 Task: Create a section DevOps Drive and in the section, add a milestone Data Retention in the project ArchTech
Action: Mouse moved to (341, 474)
Screenshot: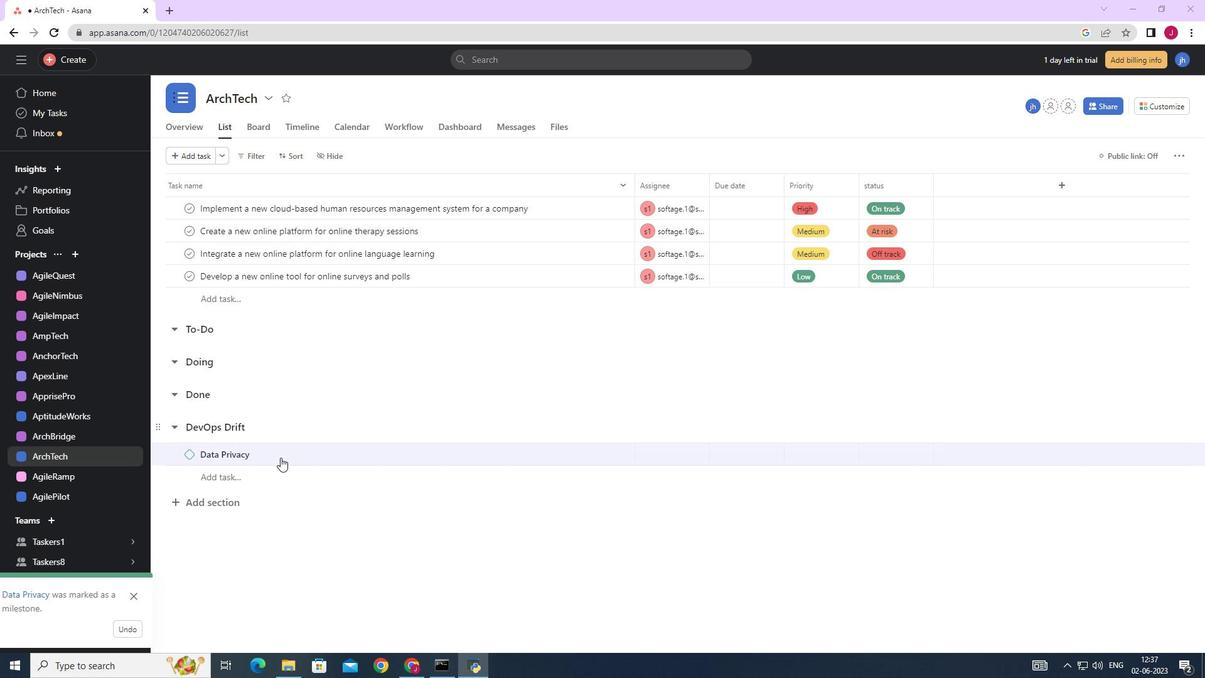 
Action: Mouse scrolled (341, 473) with delta (0, 0)
Screenshot: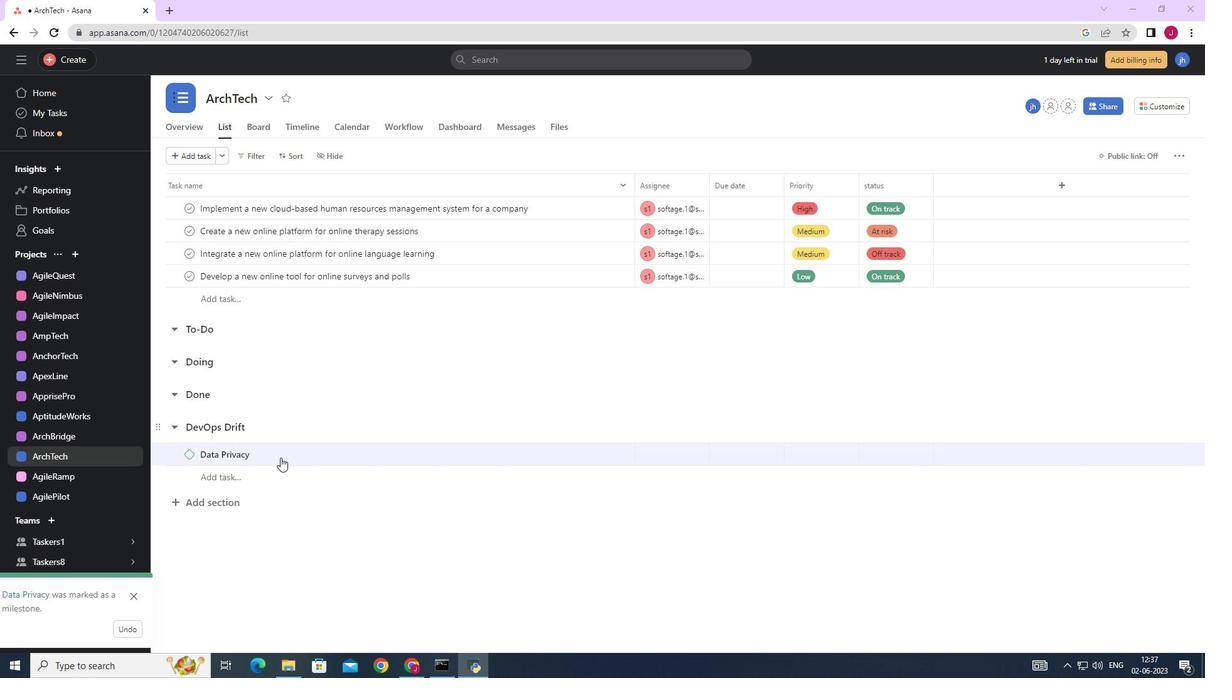 
Action: Mouse scrolled (341, 473) with delta (0, 0)
Screenshot: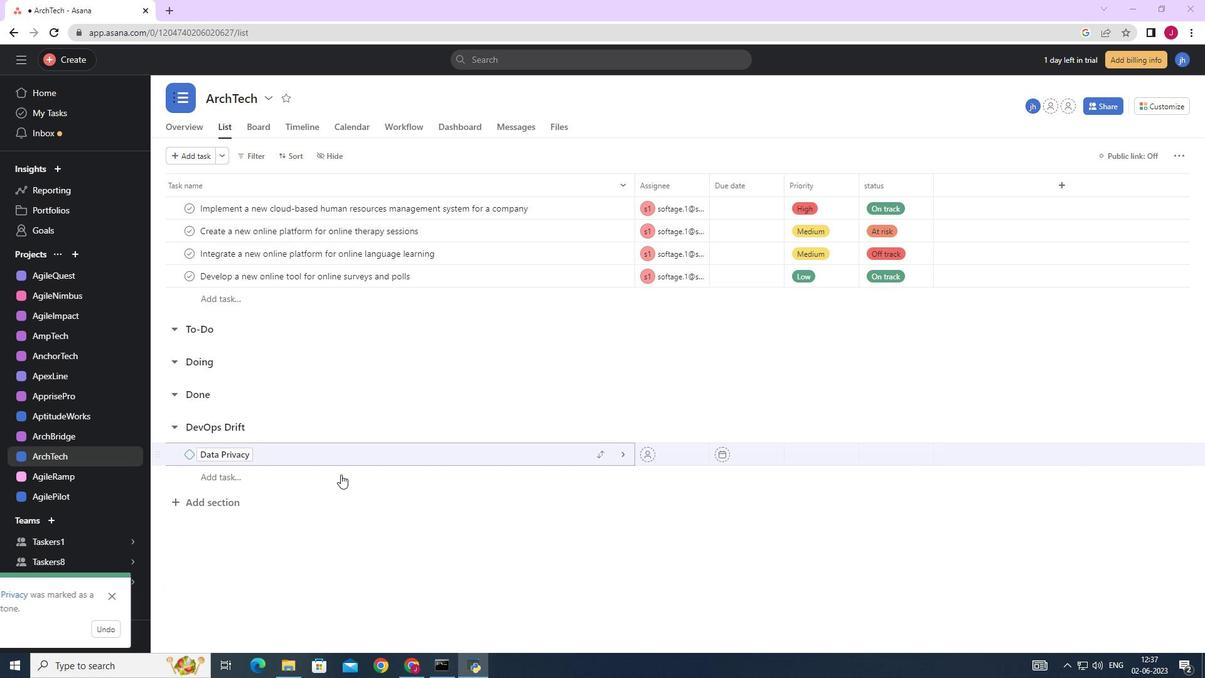 
Action: Mouse scrolled (341, 473) with delta (0, 0)
Screenshot: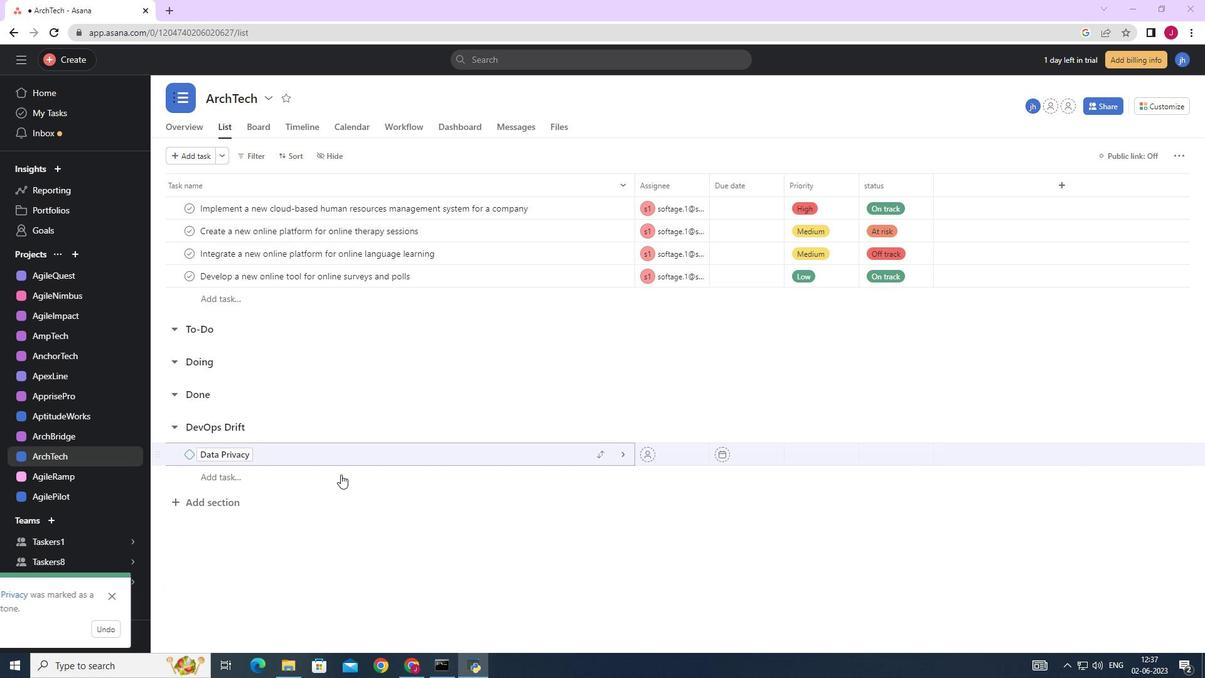 
Action: Mouse scrolled (341, 473) with delta (0, 0)
Screenshot: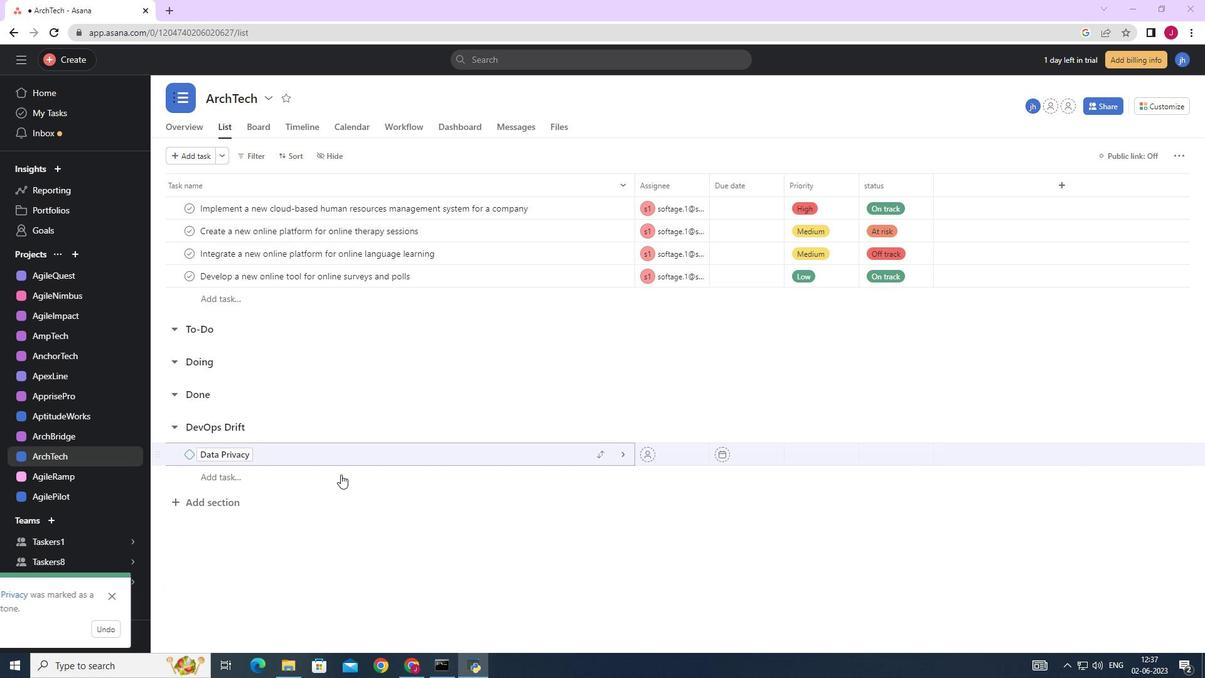 
Action: Mouse scrolled (341, 473) with delta (0, 0)
Screenshot: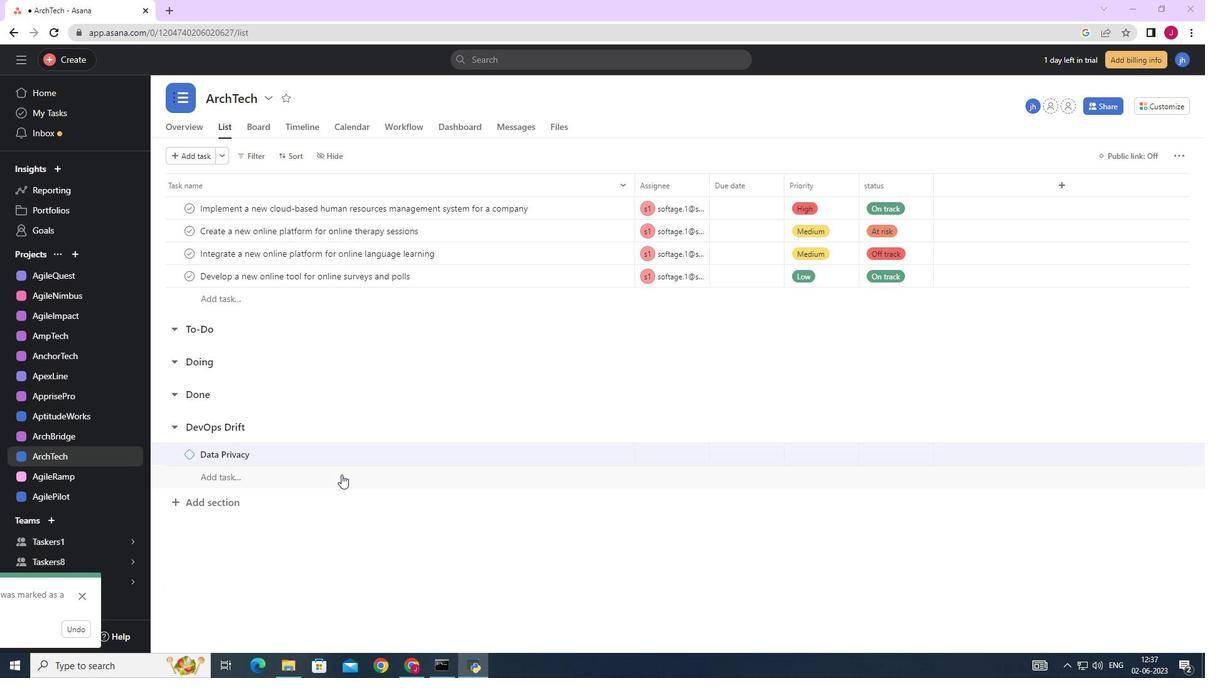 
Action: Mouse scrolled (341, 473) with delta (0, 0)
Screenshot: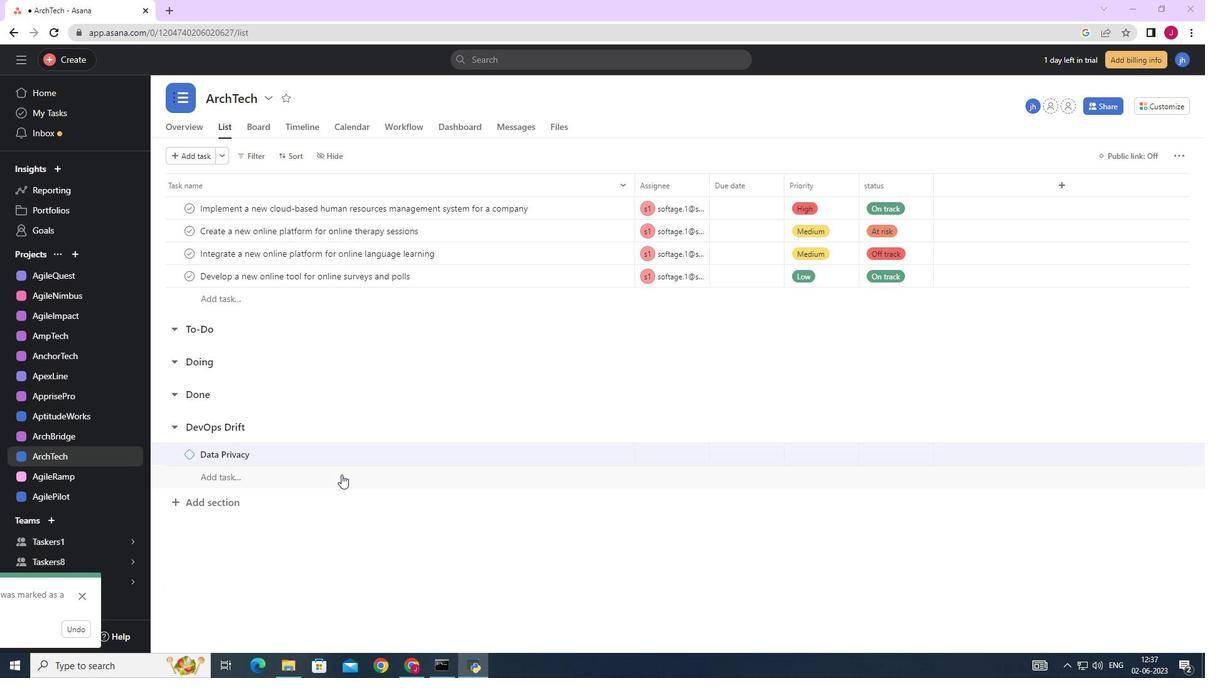 
Action: Mouse moved to (238, 498)
Screenshot: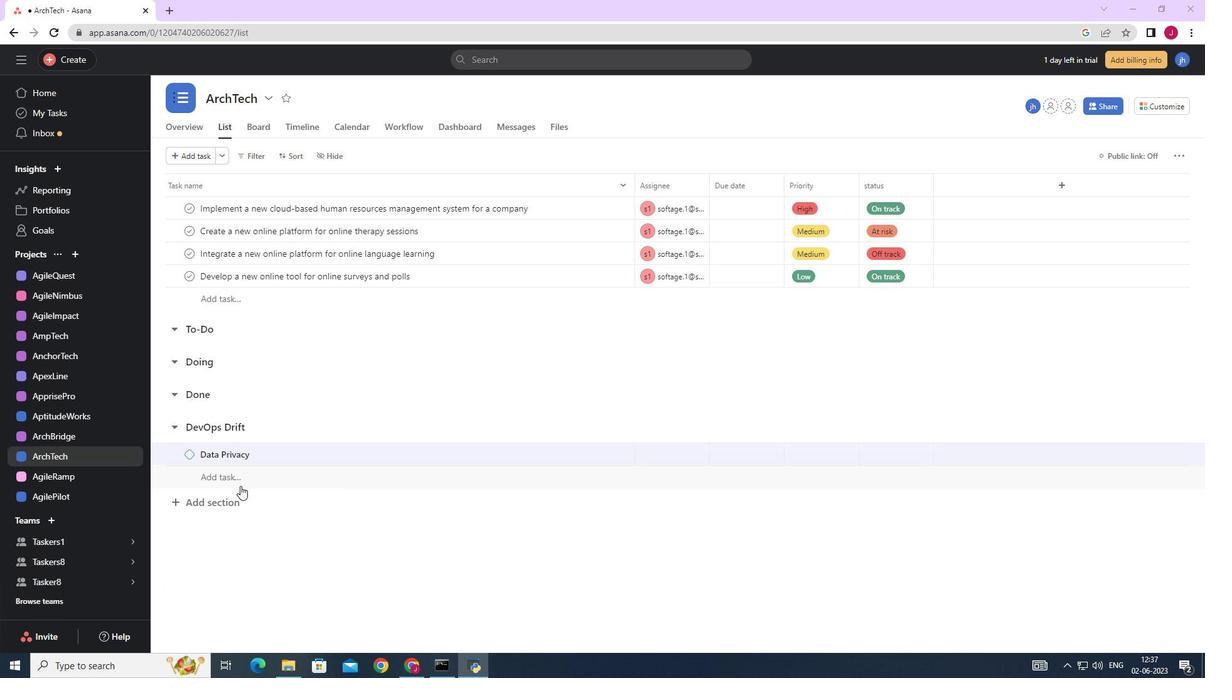 
Action: Mouse pressed left at (238, 498)
Screenshot: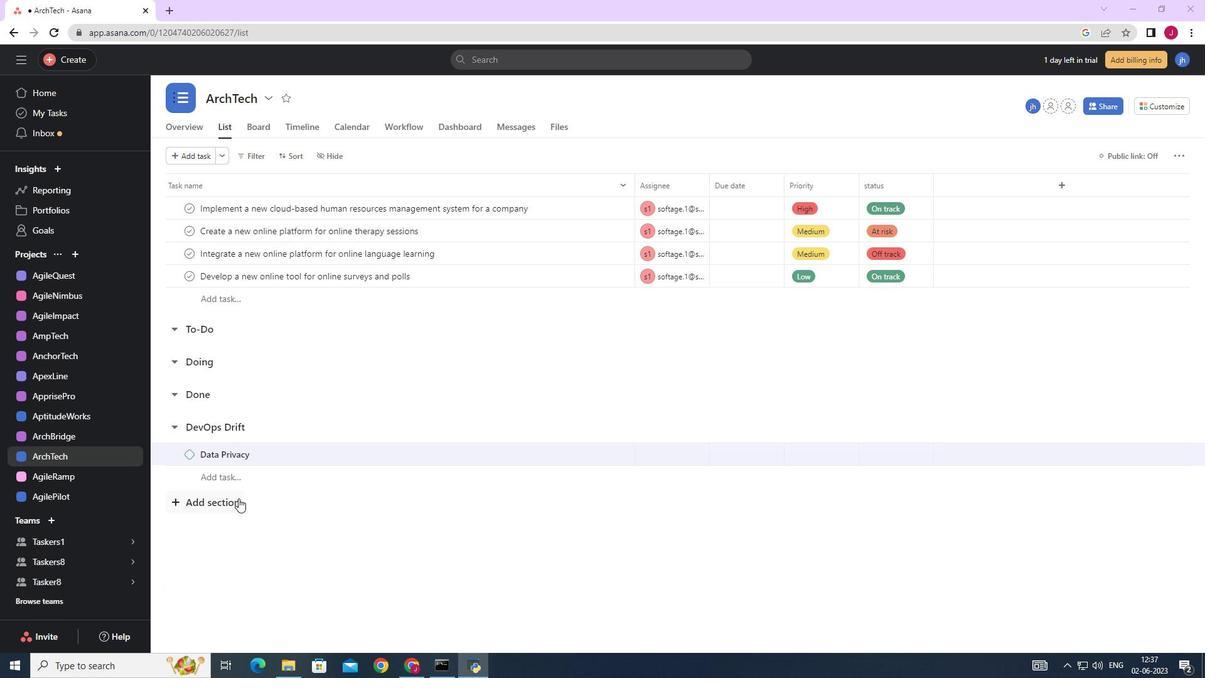 
Action: Mouse moved to (235, 506)
Screenshot: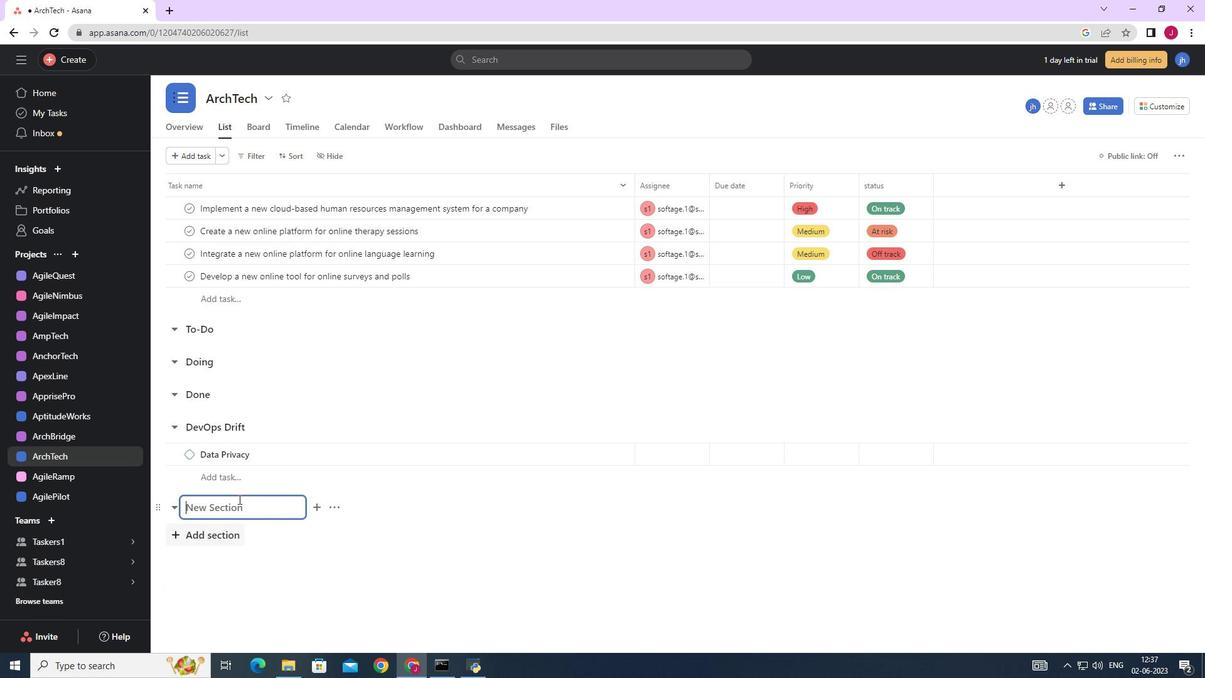 
Action: Mouse pressed left at (235, 506)
Screenshot: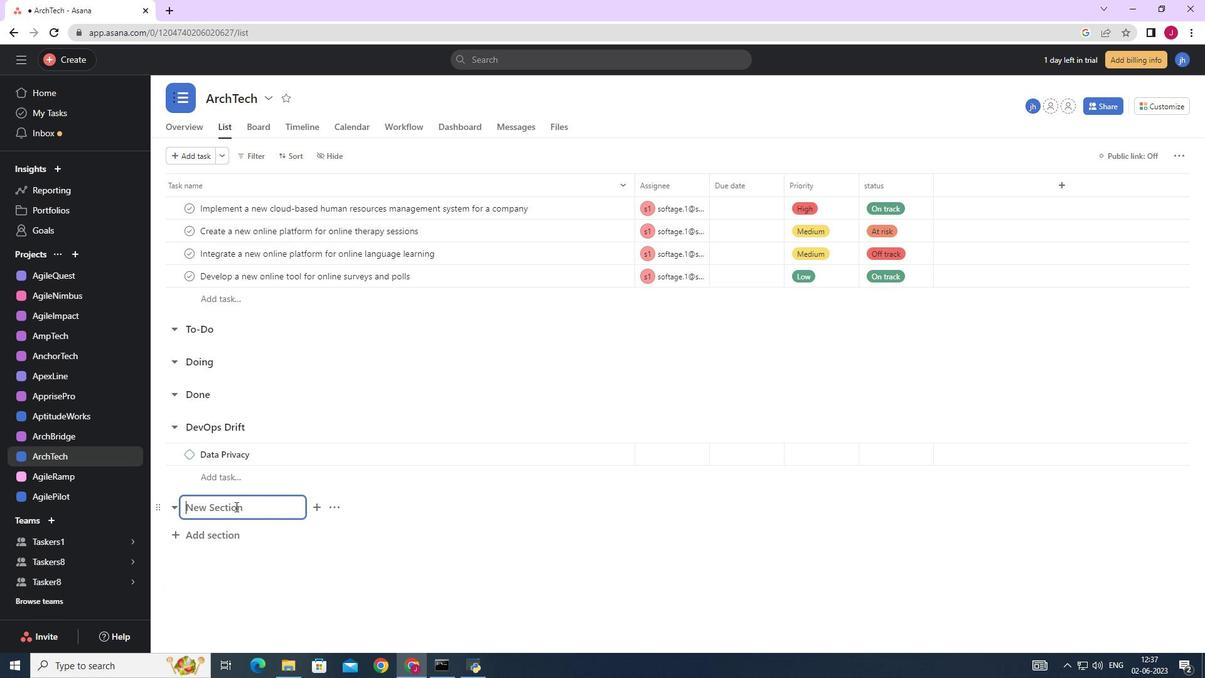 
Action: Key pressed <Key.caps_lock>D<Key.caps_lock>ev<Key.space><Key.backspace><Key.caps_lock>O<Key.caps_lock>ps<Key.space><Key.caps_lock>D<Key.caps_lock>rive<Key.enter><Key.caps_lock>D<Key.caps_lock>ata<Key.space><Key.caps_lock>T<Key.backspace>R<Key.caps_lock>etention<Key.space>
Screenshot: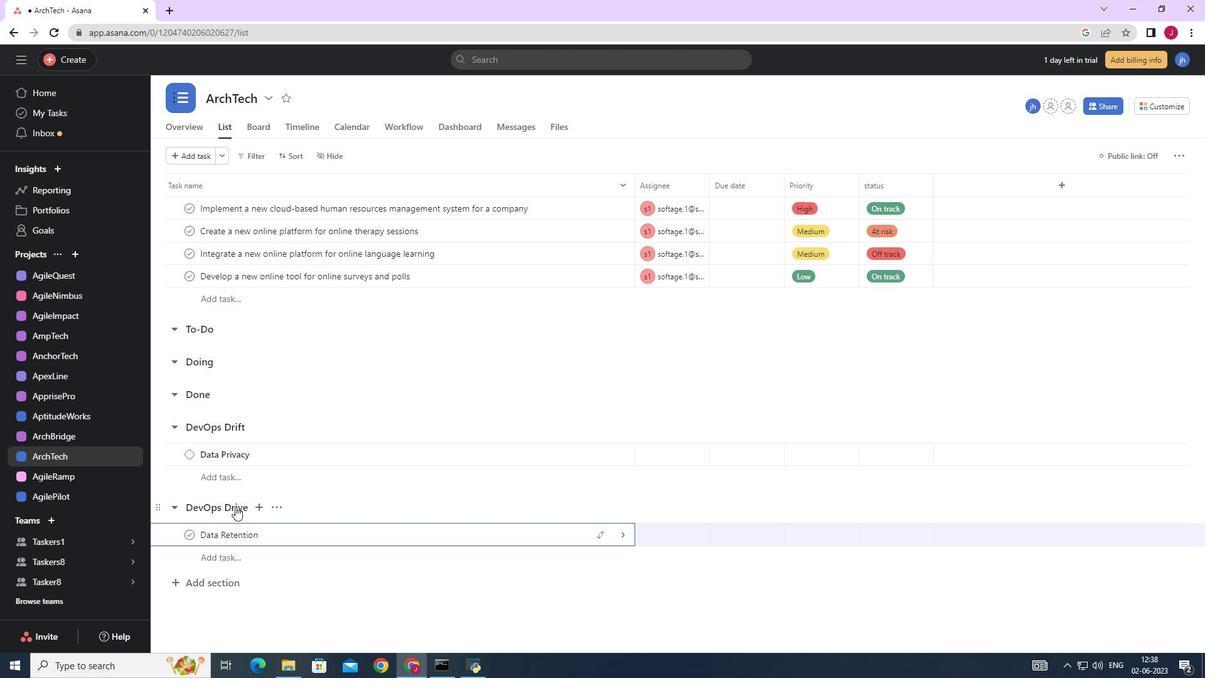 
Action: Mouse moved to (625, 536)
Screenshot: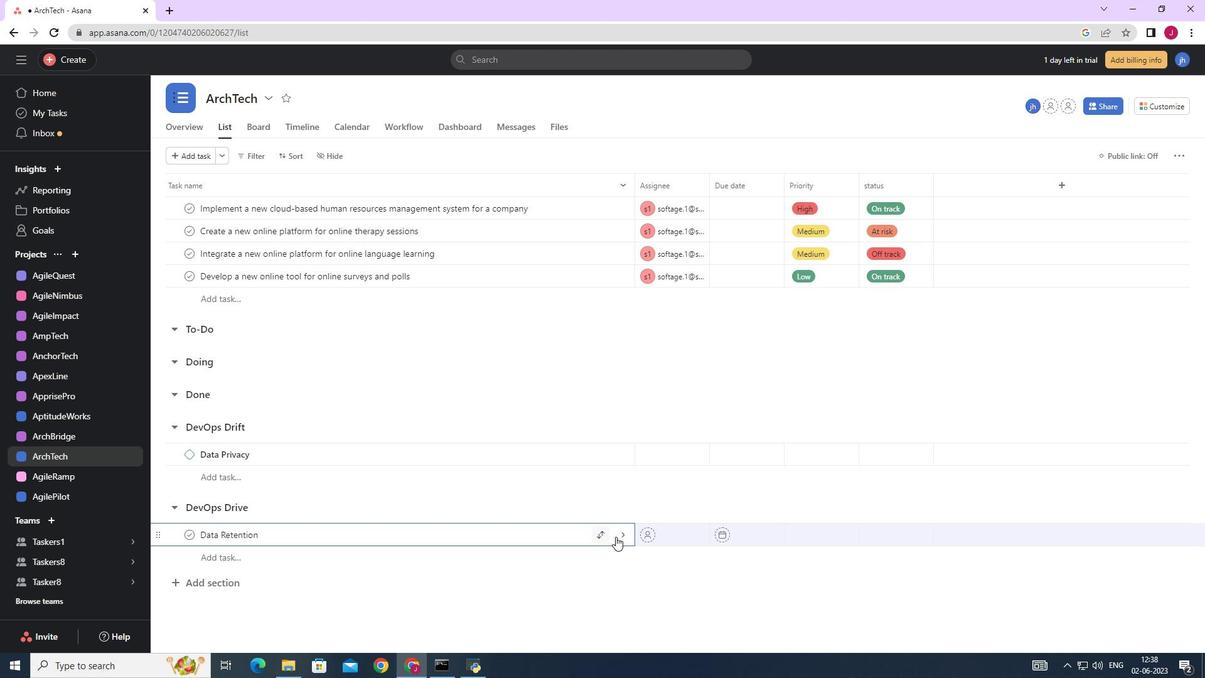 
Action: Mouse pressed left at (625, 536)
Screenshot: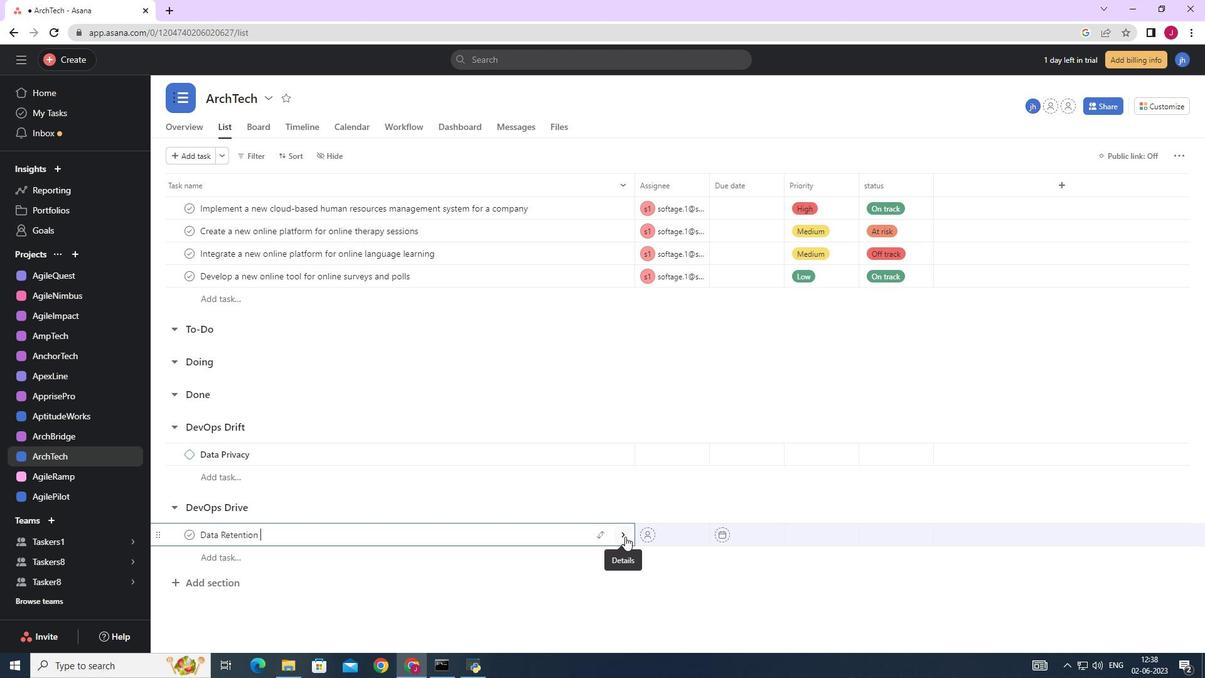 
Action: Mouse moved to (1163, 152)
Screenshot: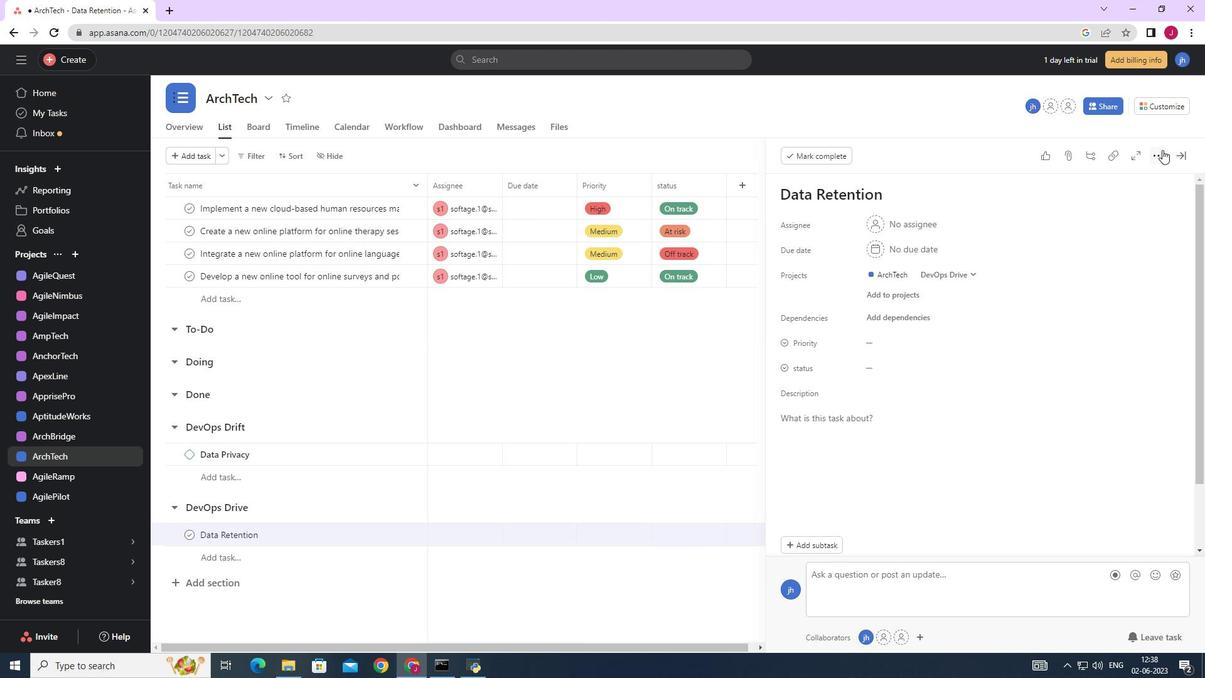
Action: Mouse pressed left at (1163, 152)
Screenshot: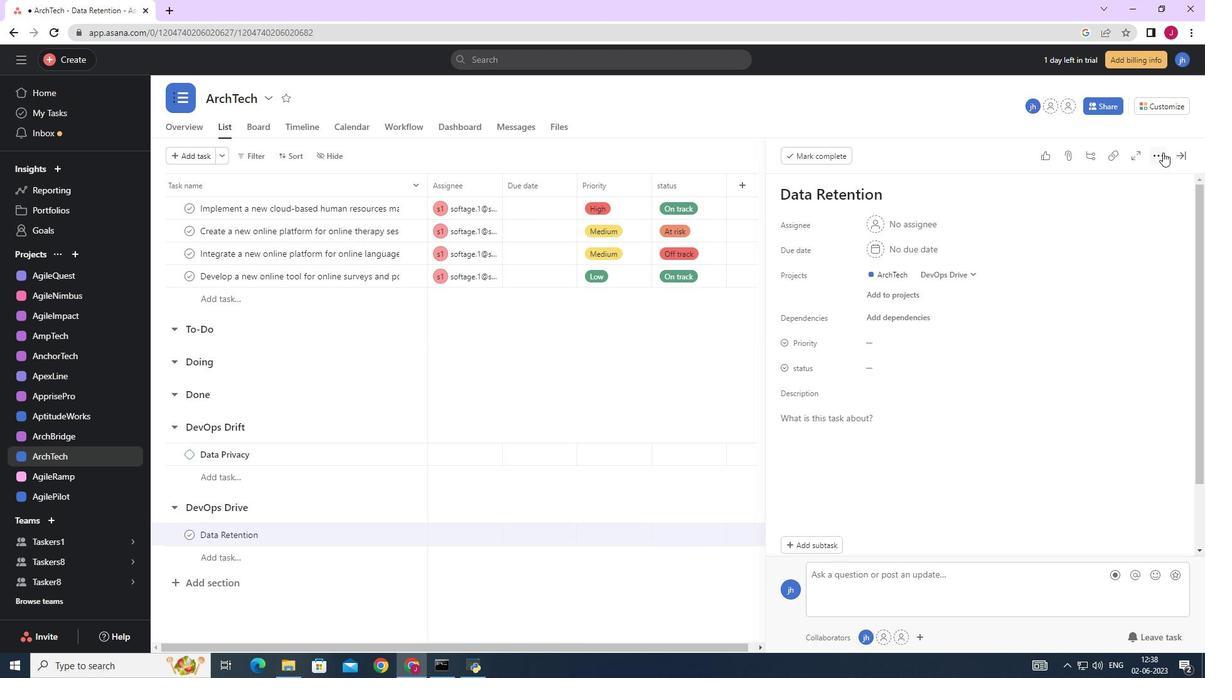 
Action: Mouse moved to (1044, 200)
Screenshot: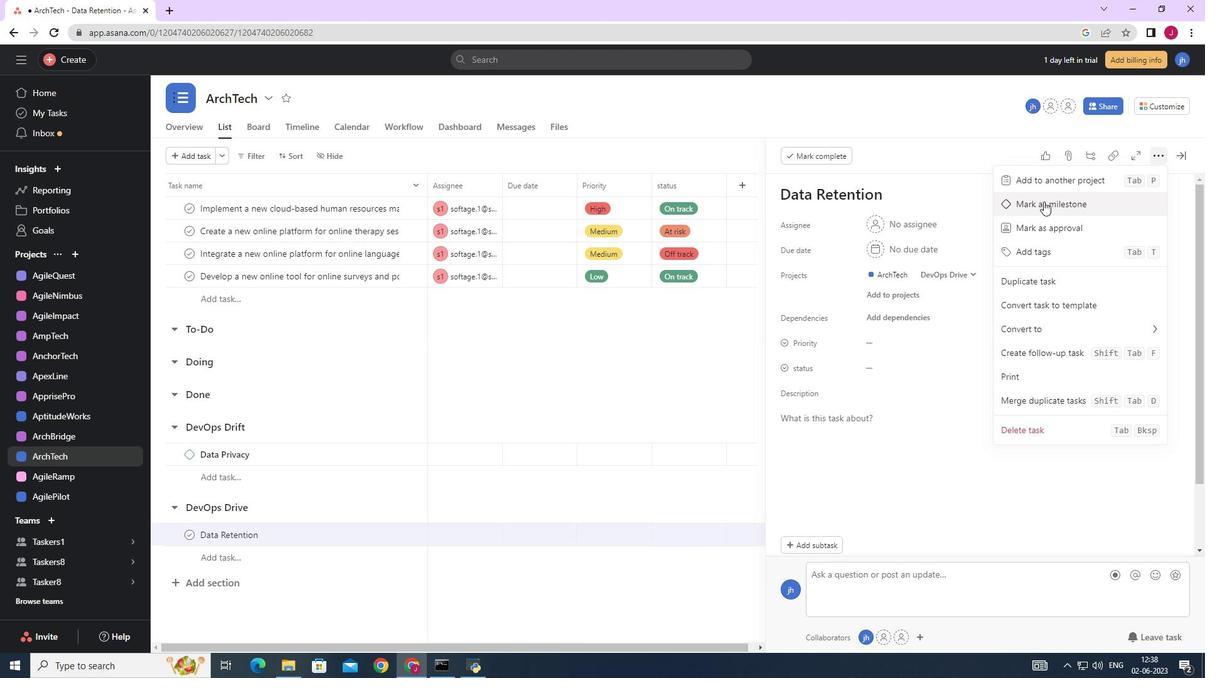 
Action: Mouse pressed left at (1044, 200)
Screenshot: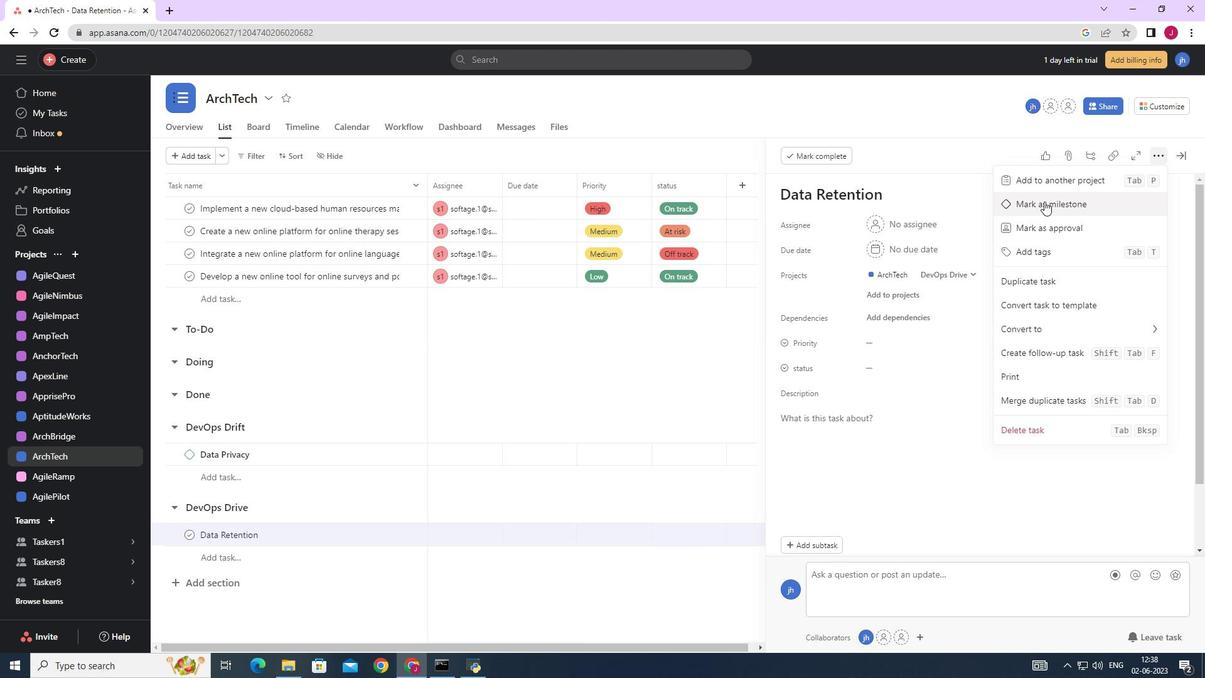 
Action: Mouse moved to (1183, 151)
Screenshot: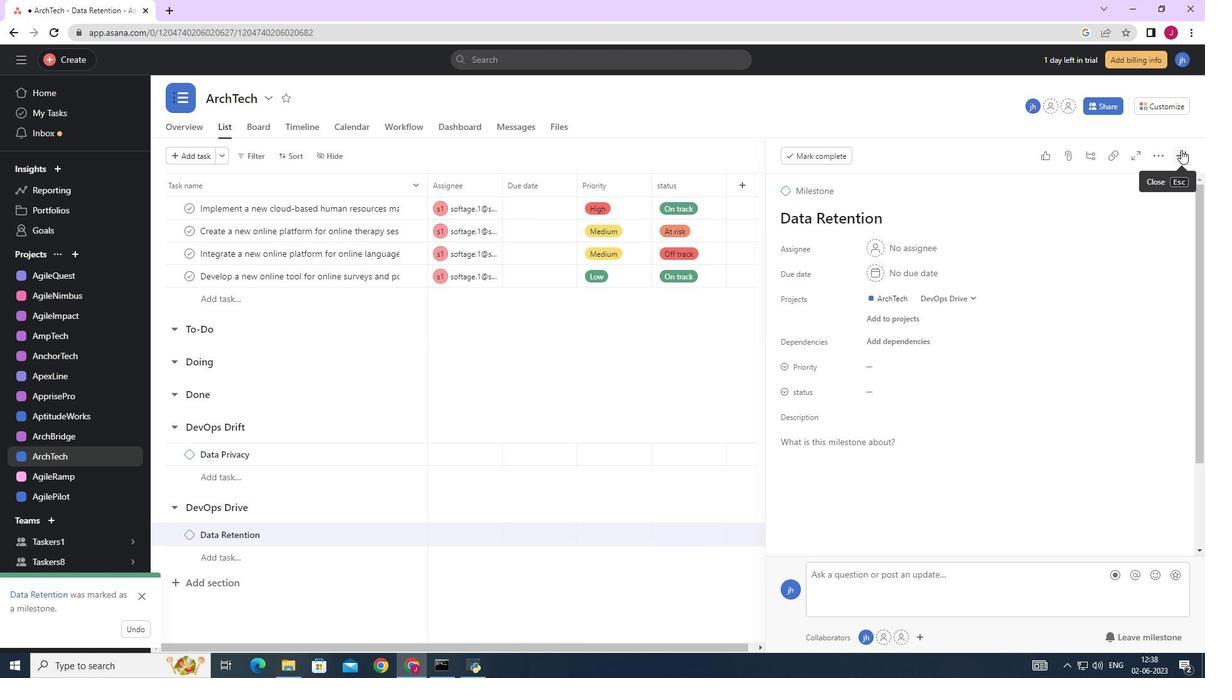 
Action: Mouse pressed left at (1183, 151)
Screenshot: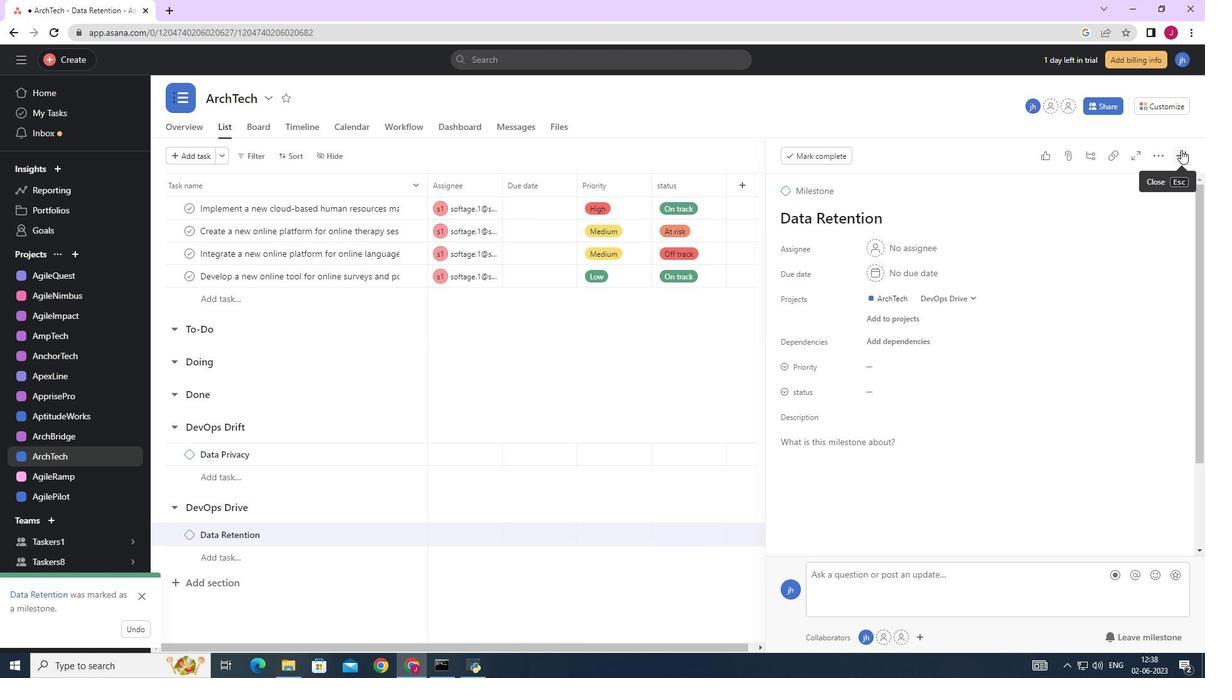 
Action: Mouse moved to (1168, 158)
Screenshot: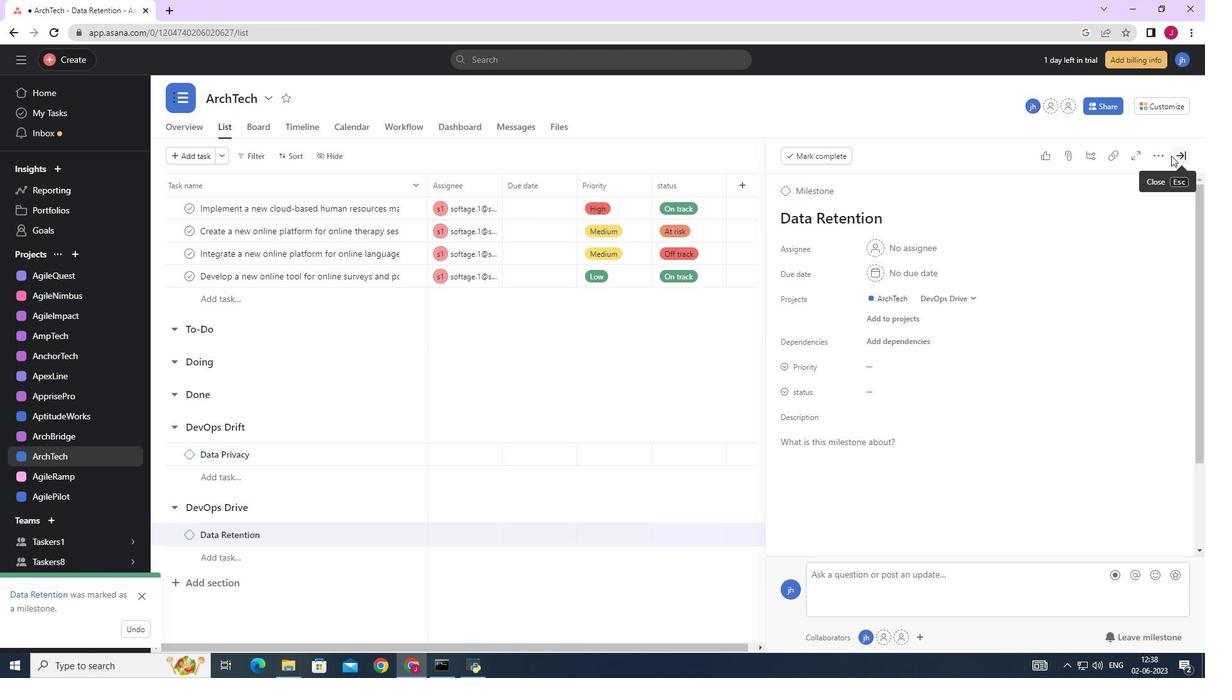 
